 Task: Change the language on the Google Flights website to Hindi.
Action: Mouse pressed left at (461, 253)
Screenshot: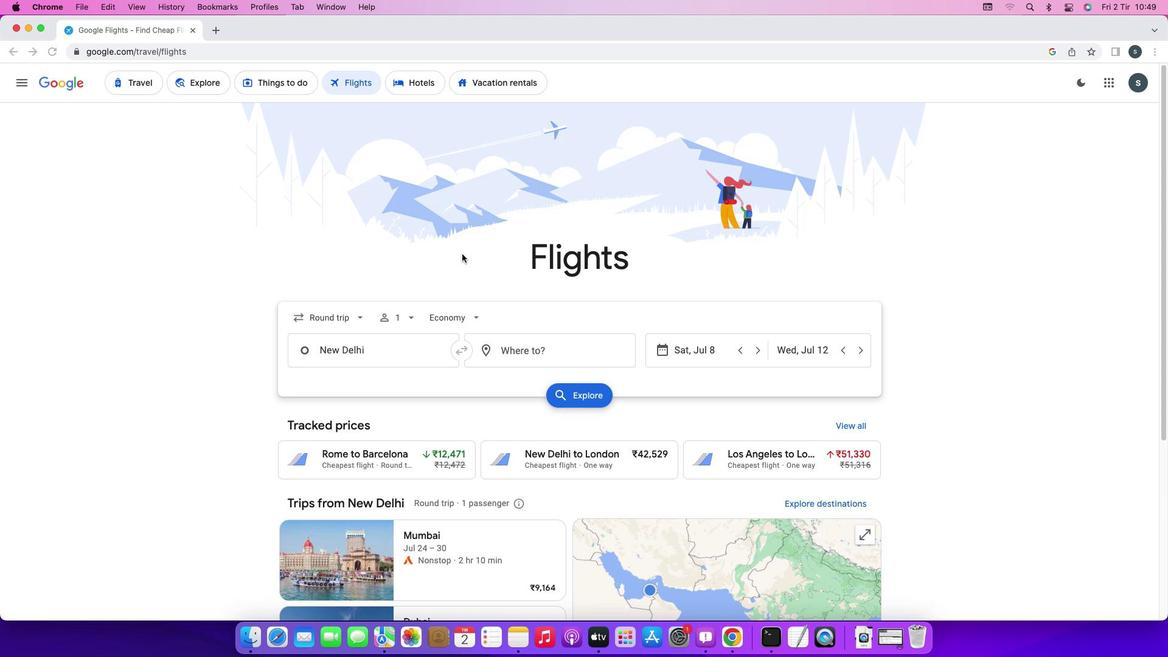 
Action: Mouse moved to (475, 265)
Screenshot: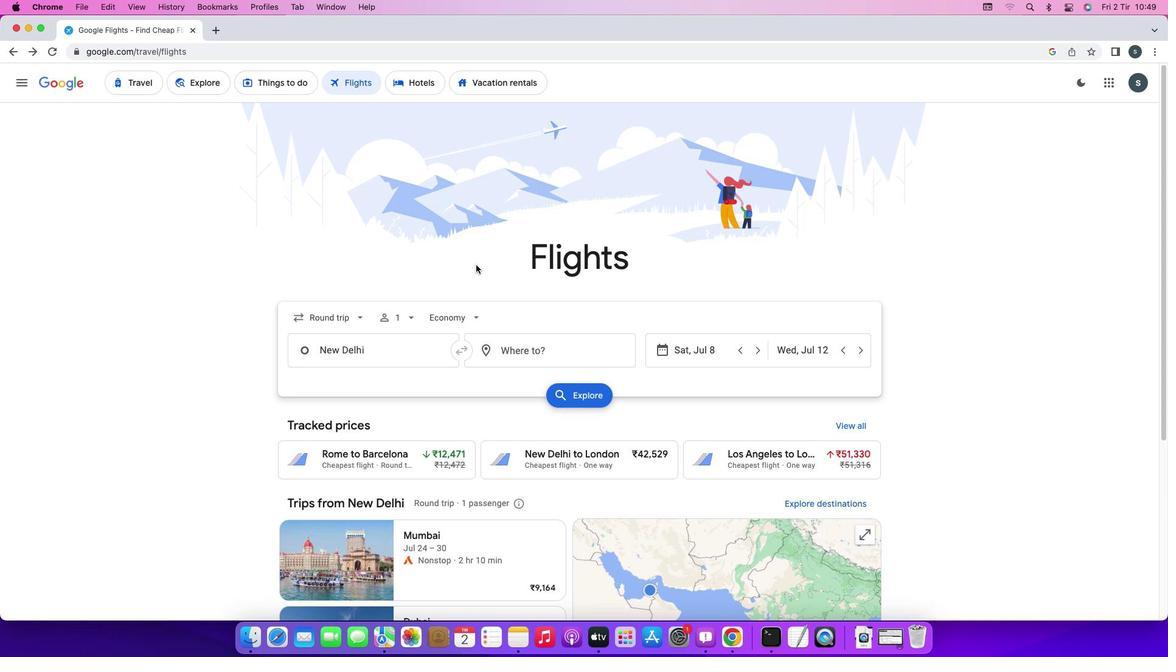 
Action: Mouse scrolled (475, 265) with delta (0, 0)
Screenshot: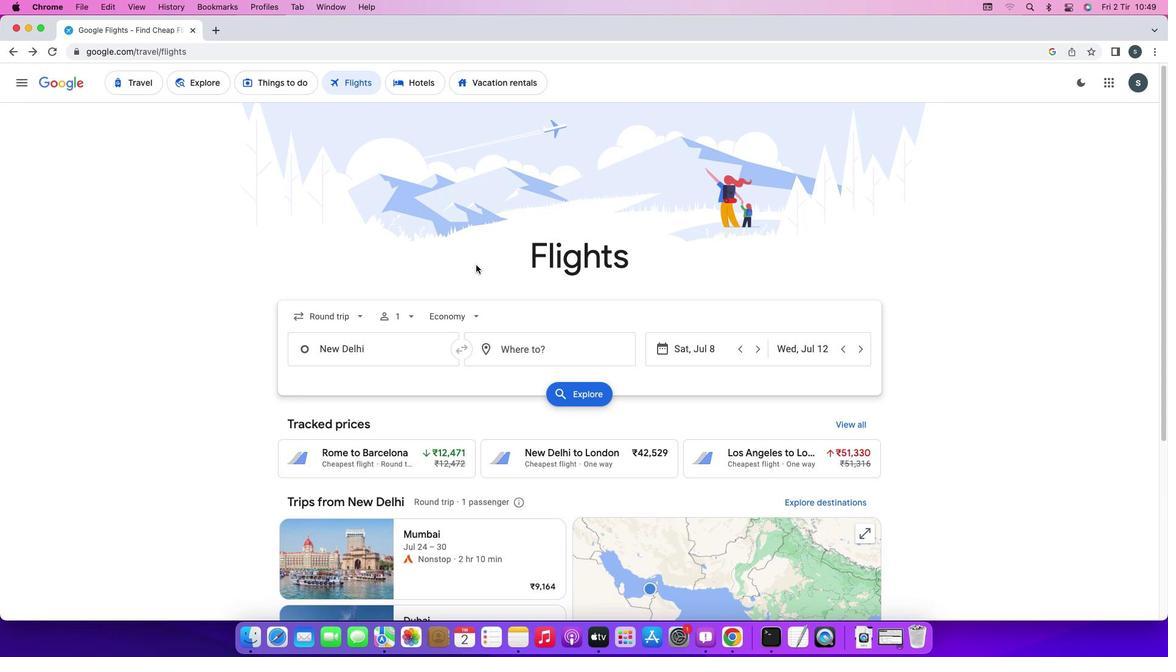 
Action: Mouse scrolled (475, 265) with delta (0, 0)
Screenshot: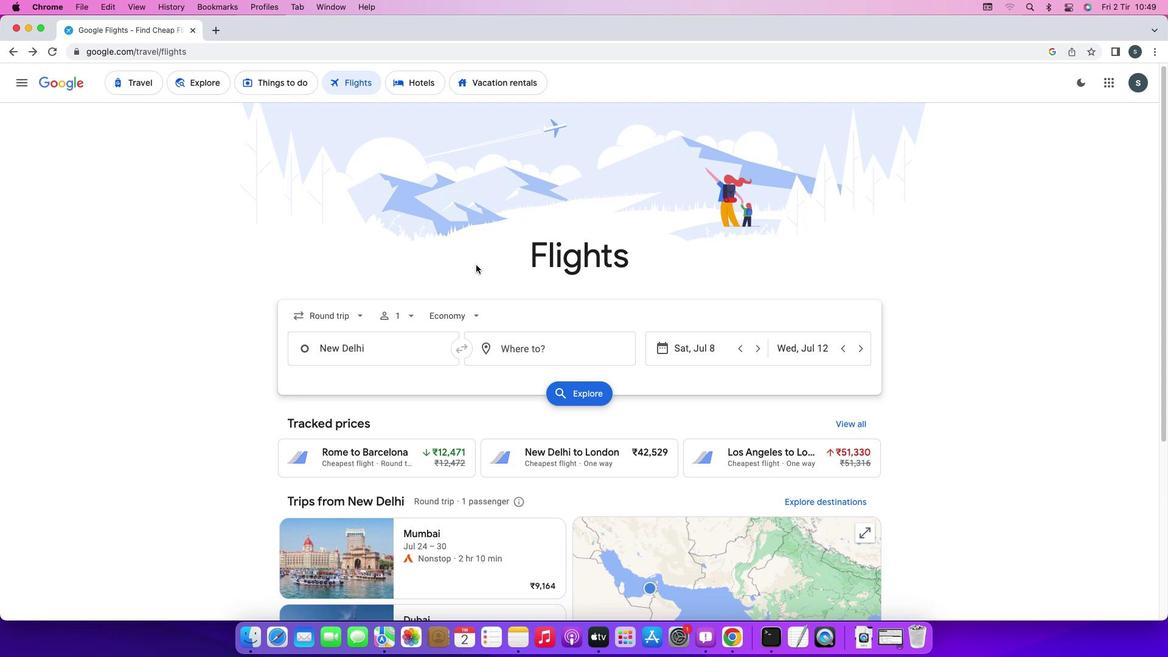 
Action: Mouse scrolled (475, 265) with delta (0, -1)
Screenshot: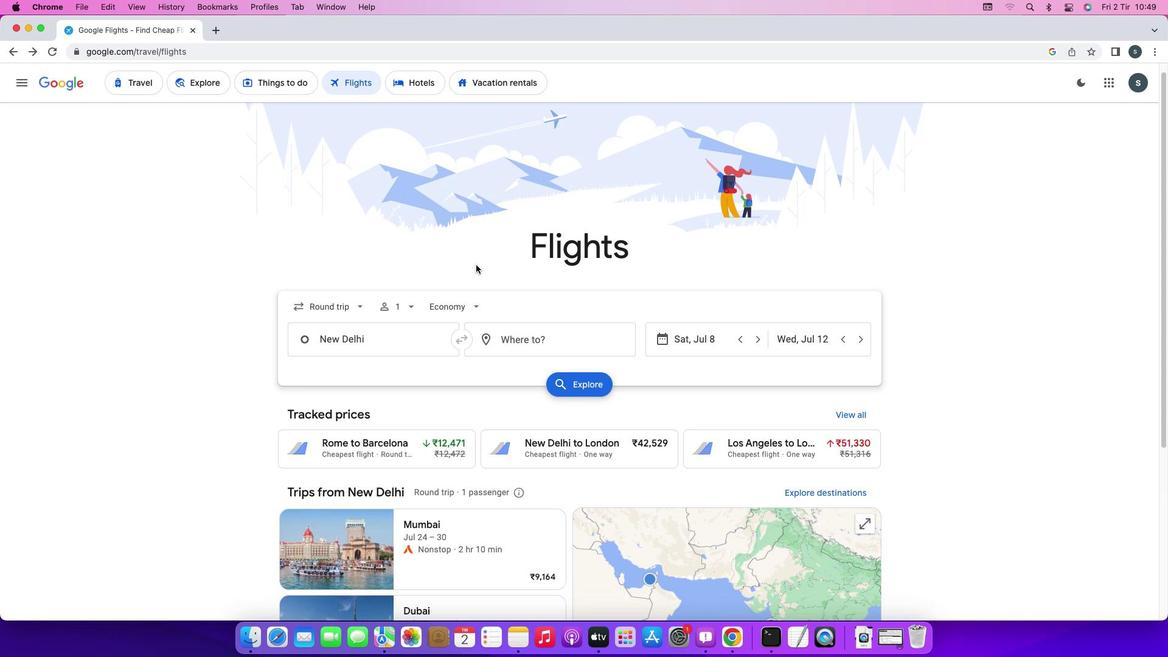 
Action: Mouse scrolled (475, 265) with delta (0, -2)
Screenshot: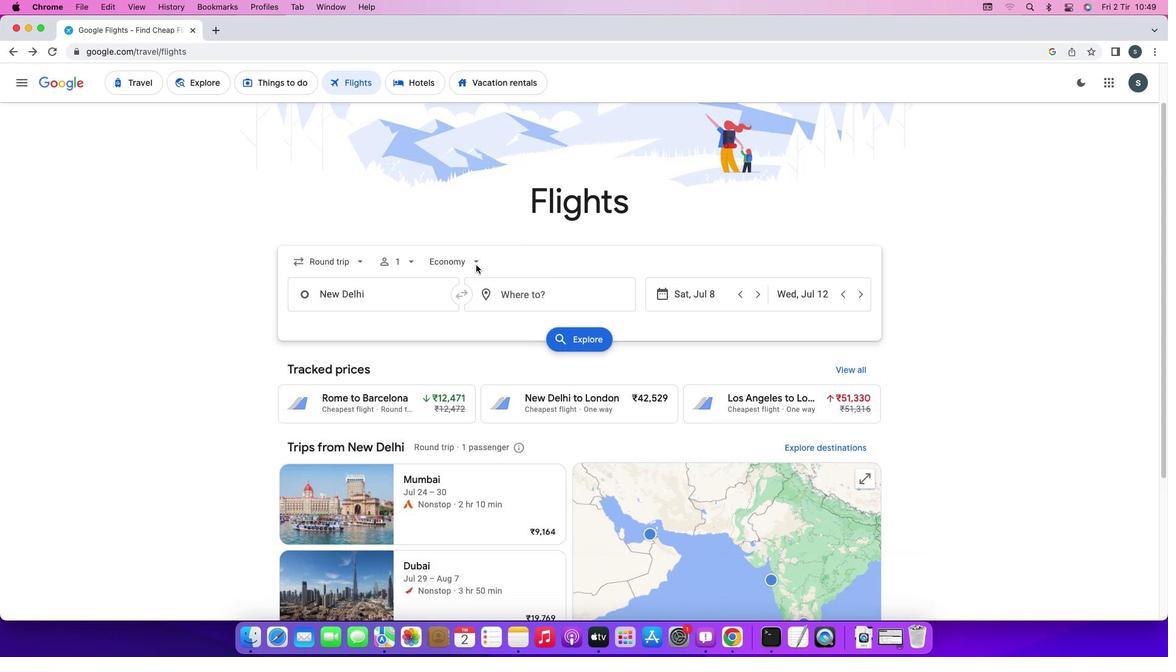 
Action: Mouse scrolled (475, 265) with delta (0, -3)
Screenshot: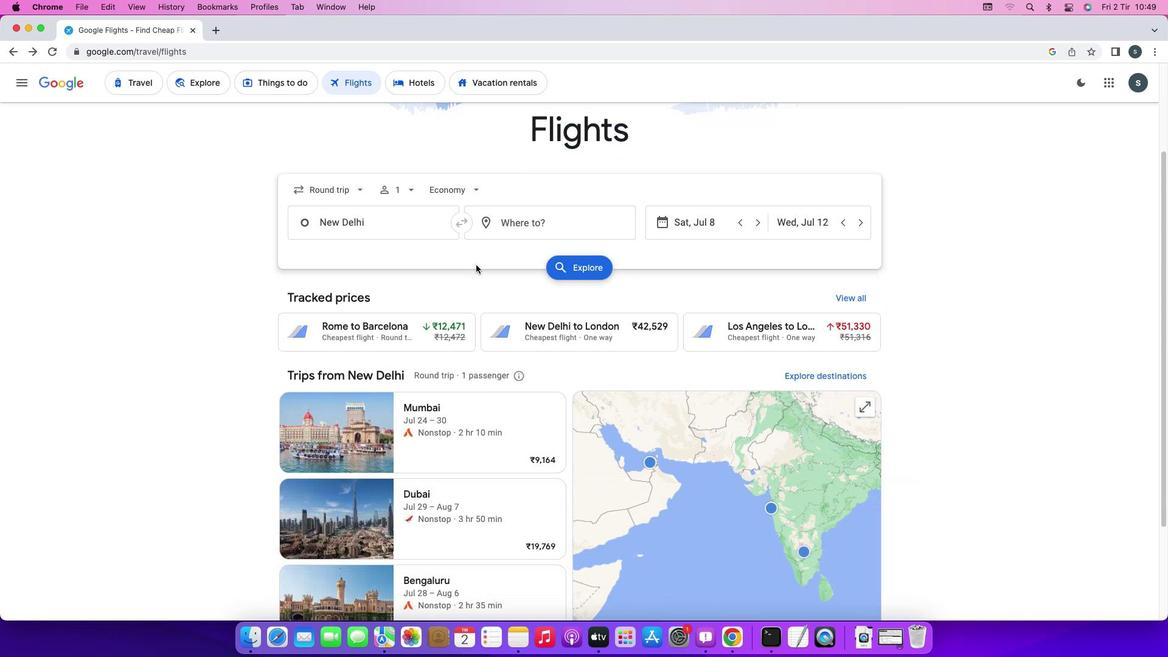 
Action: Mouse scrolled (475, 265) with delta (0, 0)
Screenshot: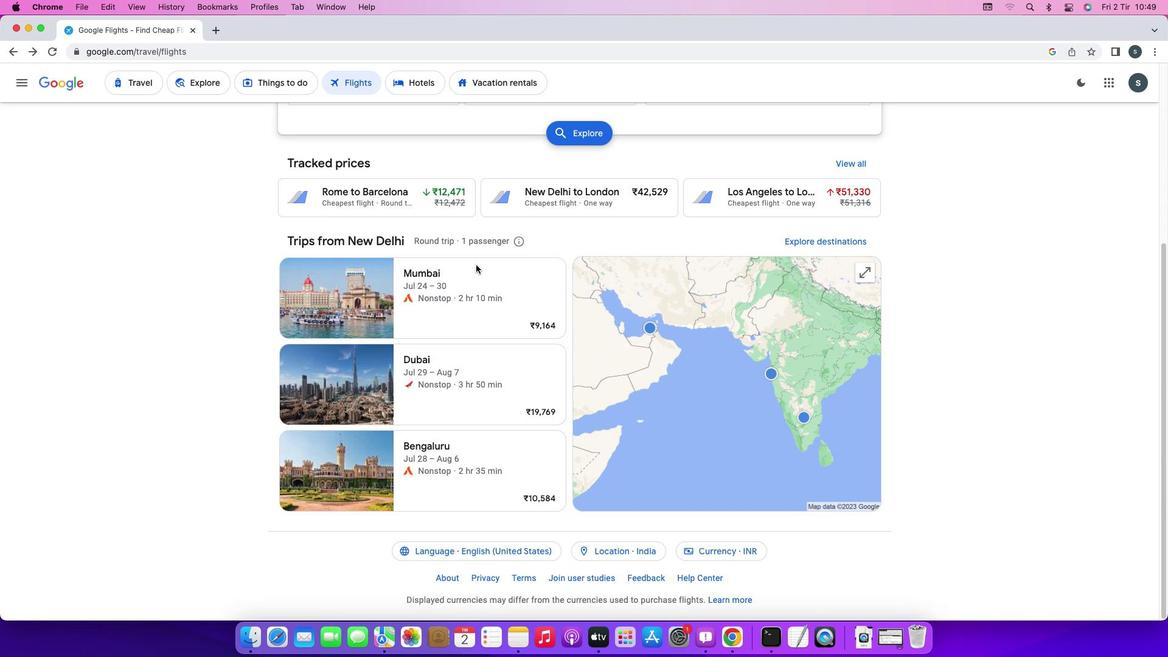 
Action: Mouse scrolled (475, 265) with delta (0, 0)
Screenshot: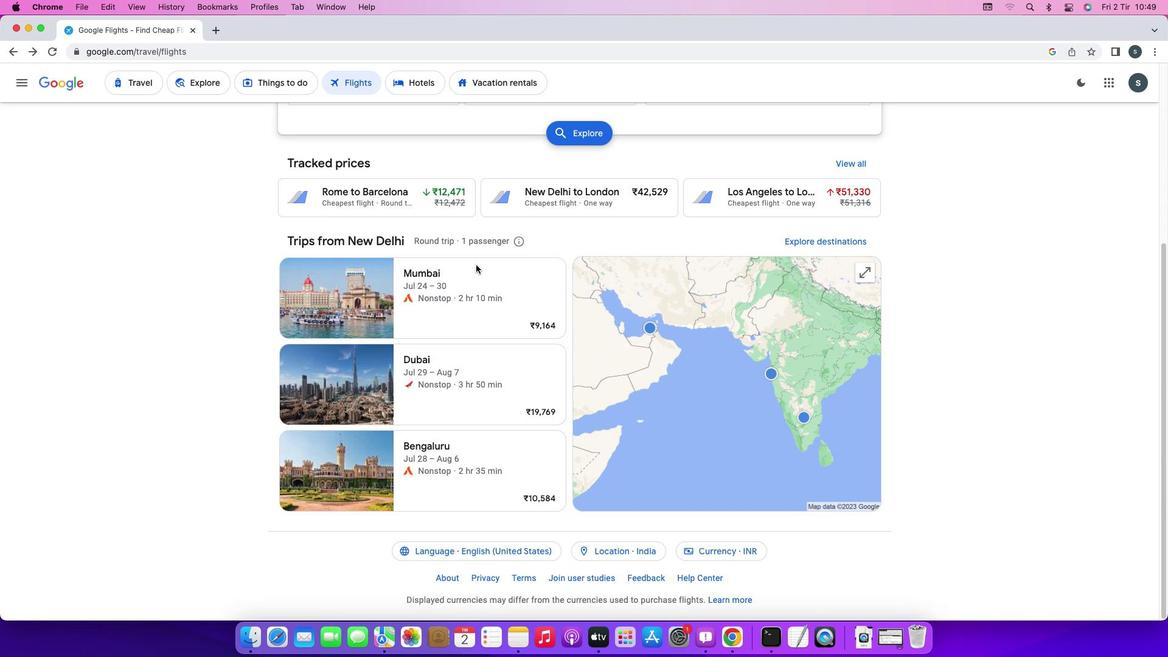 
Action: Mouse scrolled (475, 265) with delta (0, -1)
Screenshot: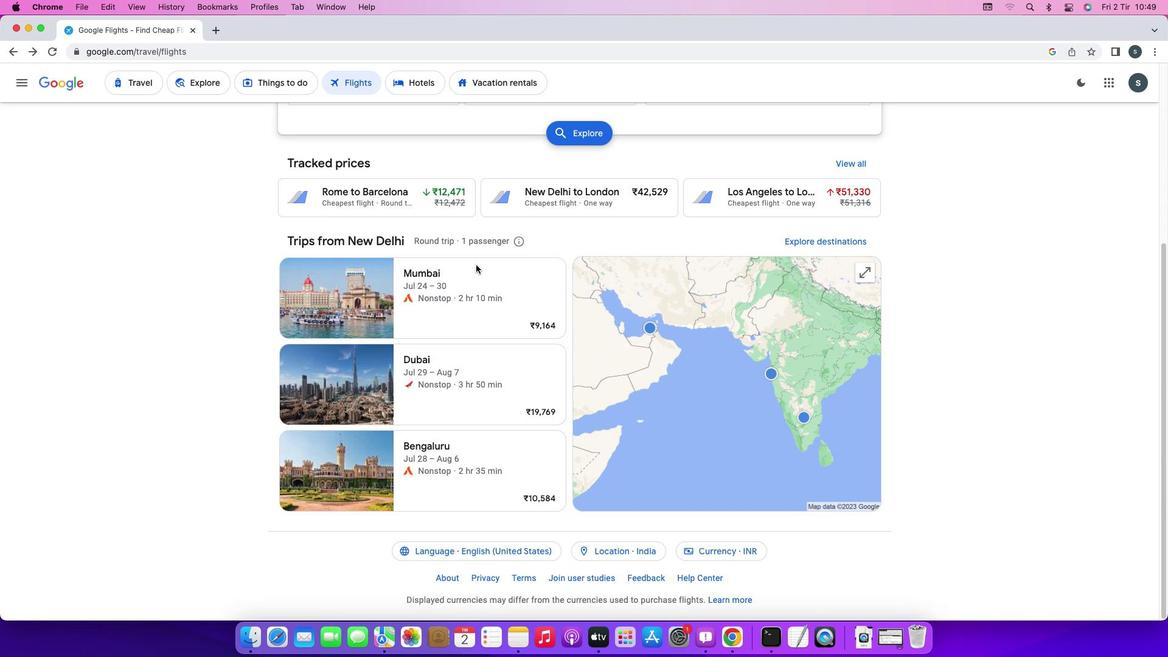 
Action: Mouse moved to (482, 549)
Screenshot: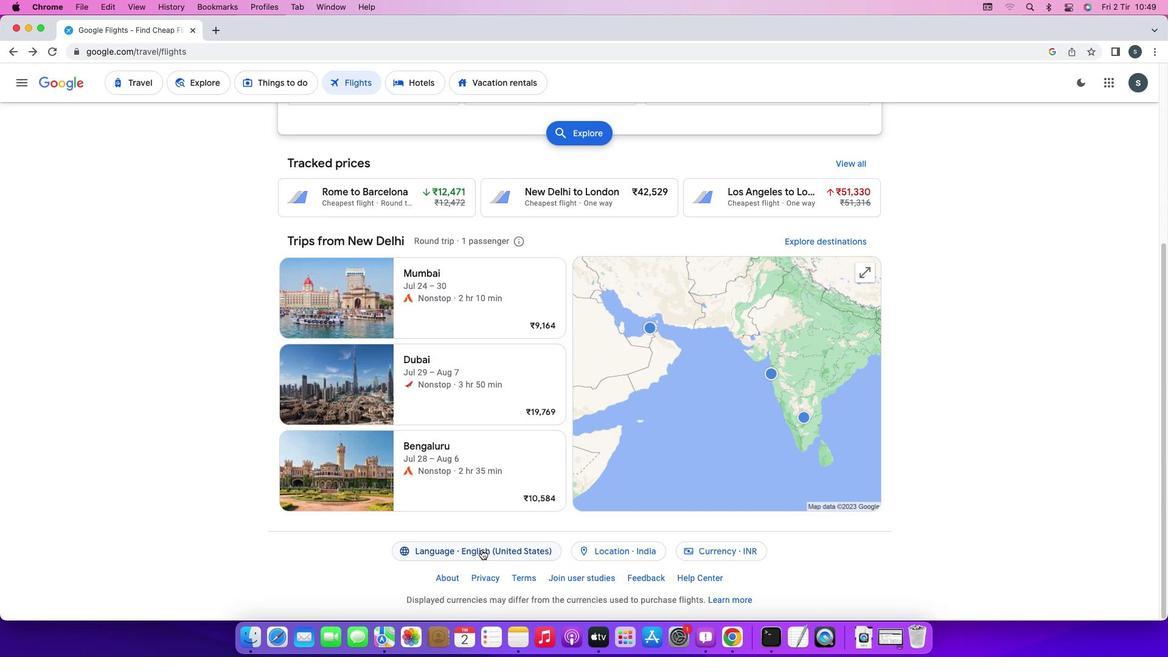 
Action: Mouse pressed left at (482, 549)
Screenshot: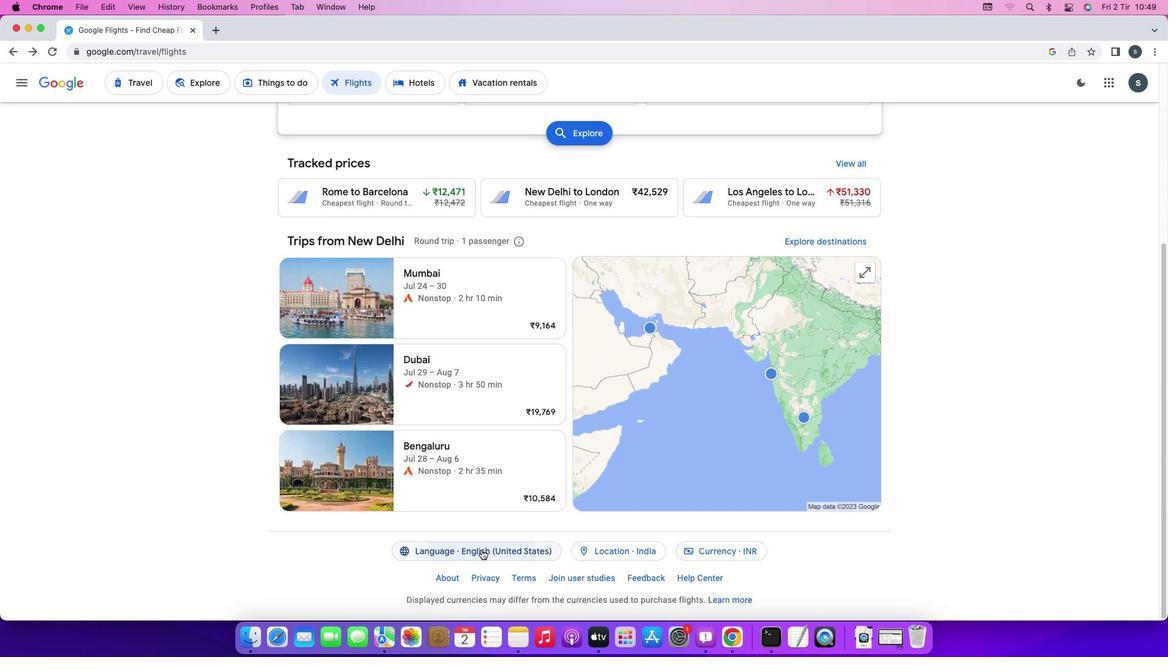
Action: Mouse moved to (573, 412)
Screenshot: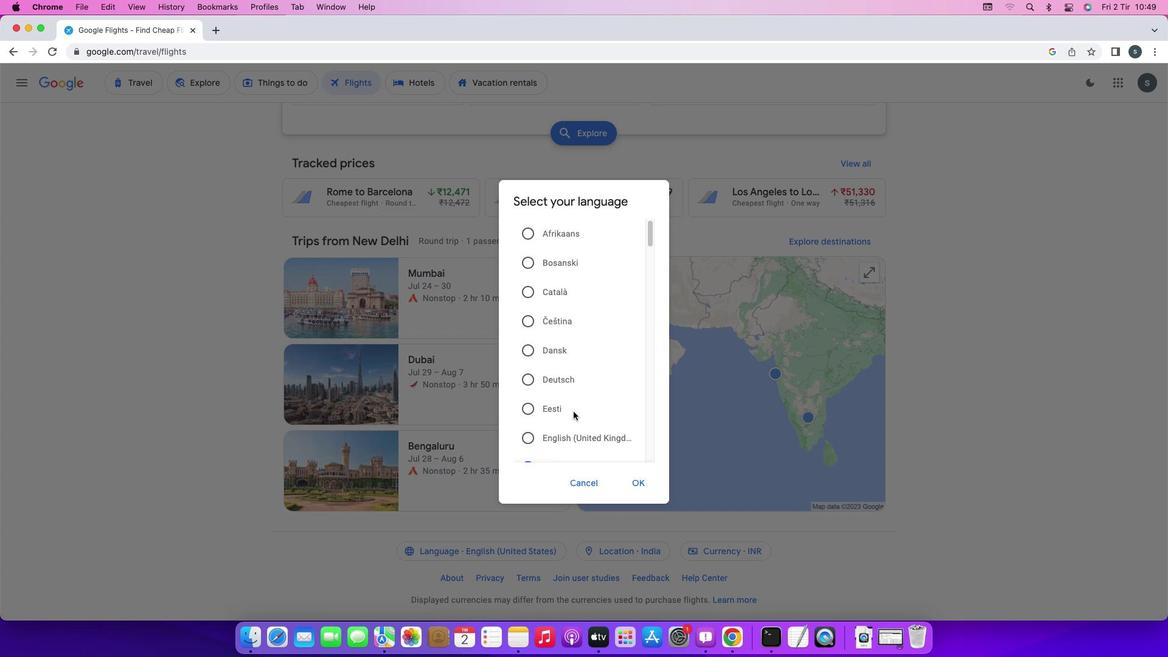 
Action: Mouse scrolled (573, 412) with delta (0, 0)
Screenshot: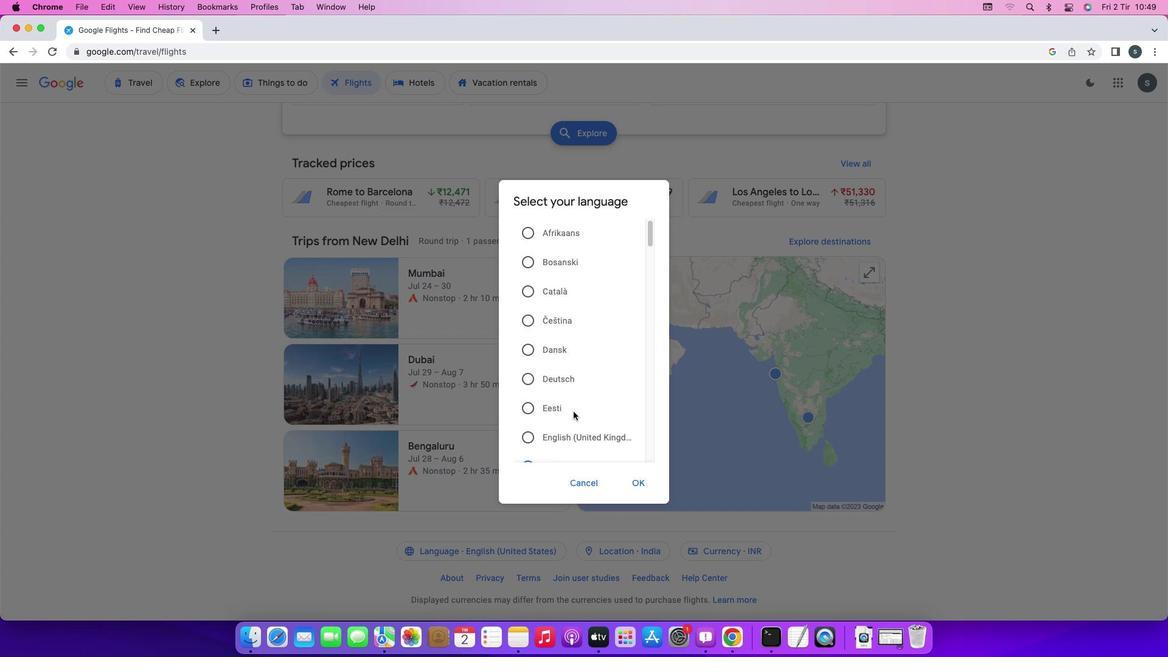 
Action: Mouse scrolled (573, 412) with delta (0, 0)
Screenshot: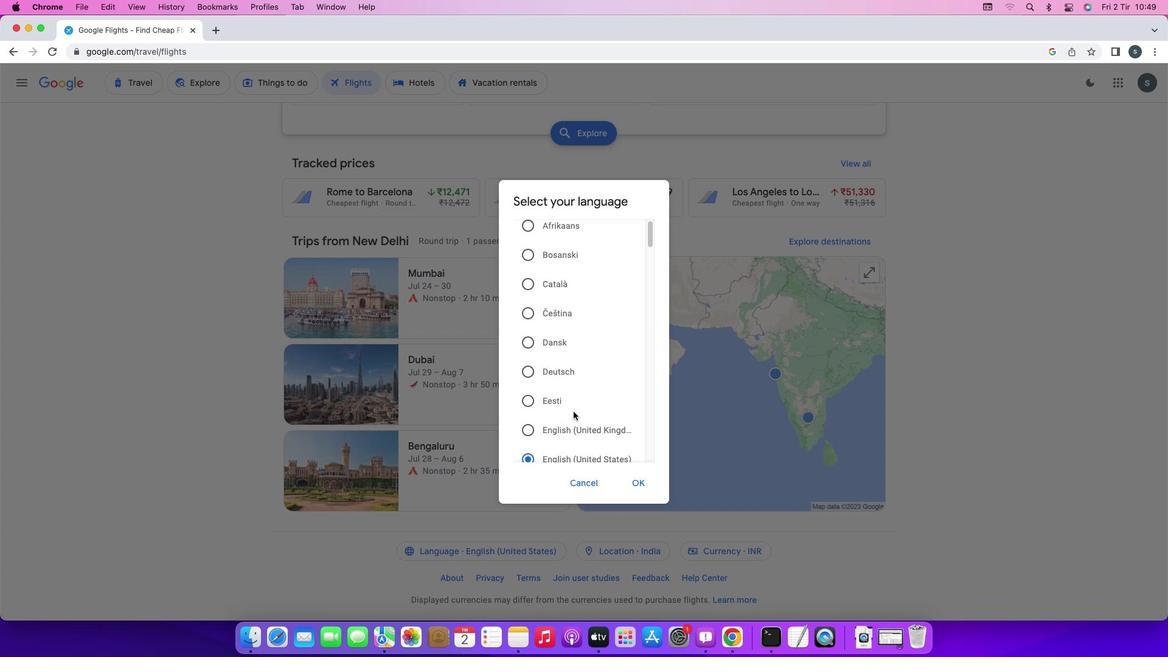 
Action: Mouse scrolled (573, 412) with delta (0, -1)
Screenshot: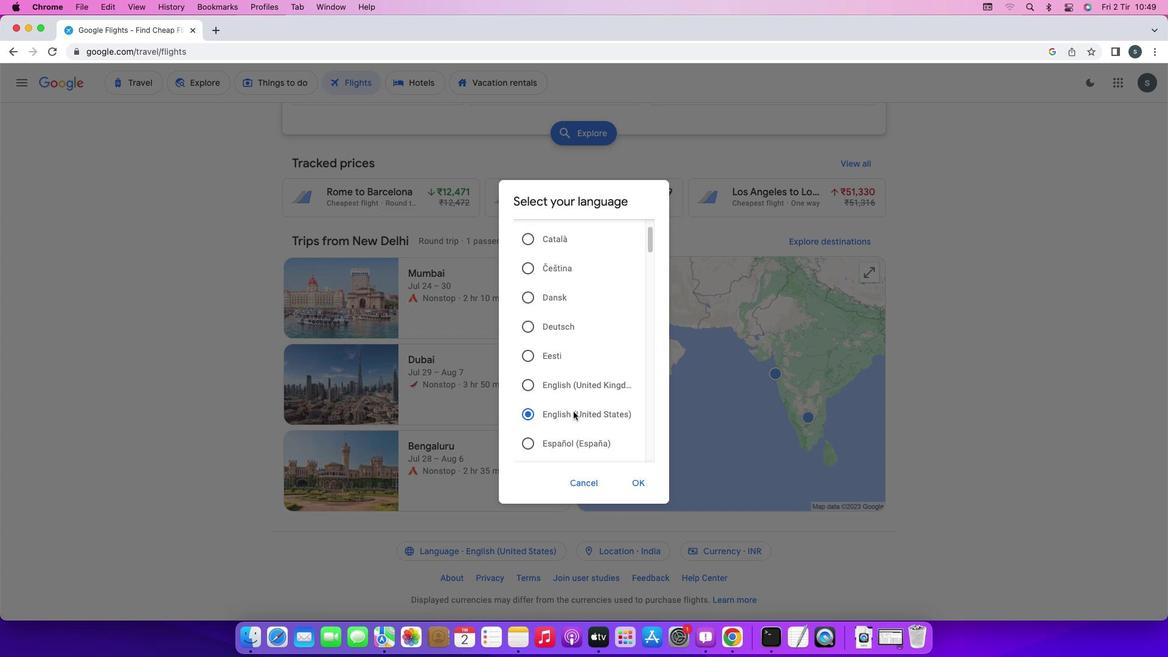 
Action: Mouse scrolled (573, 412) with delta (0, -3)
Screenshot: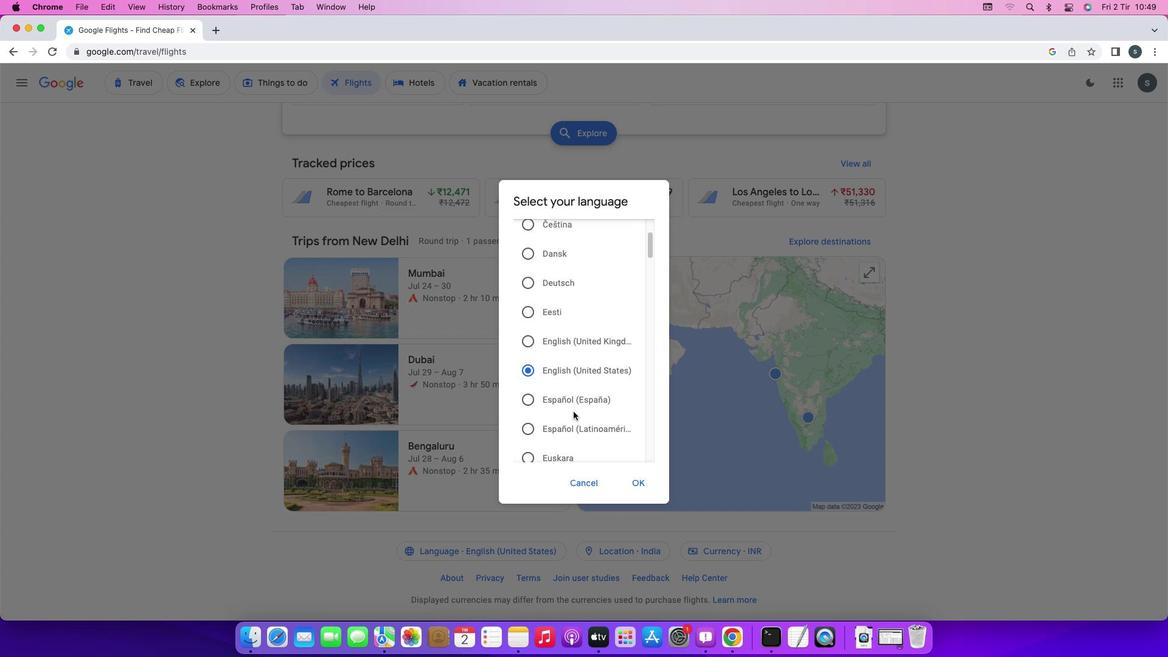 
Action: Mouse scrolled (573, 412) with delta (0, -3)
Screenshot: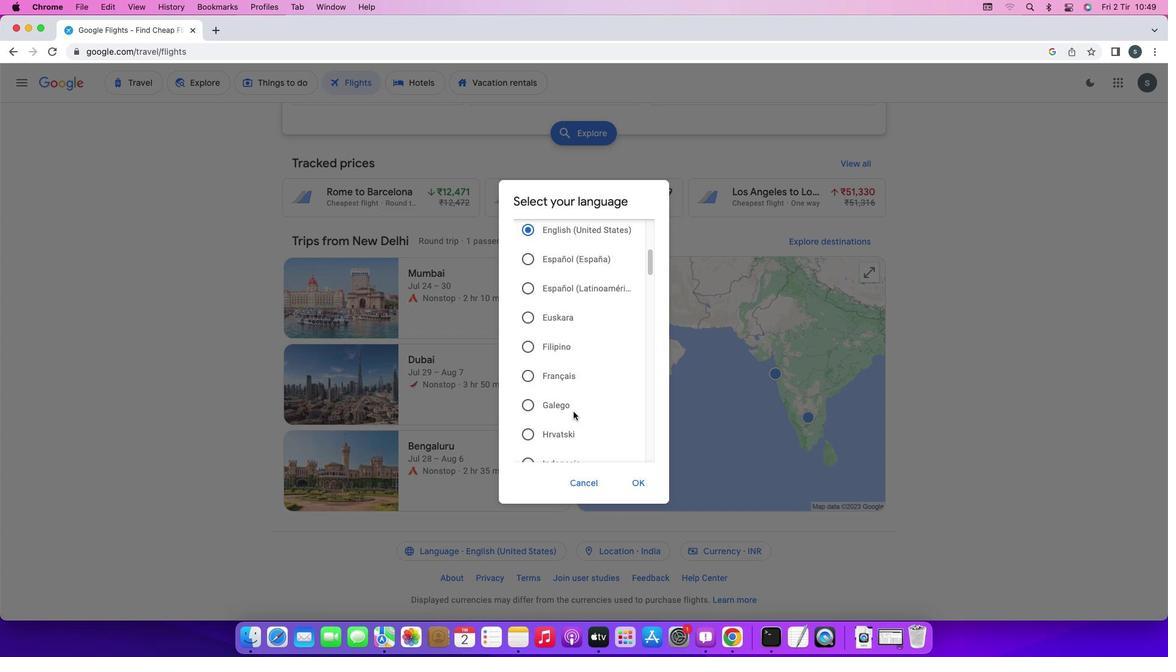 
Action: Mouse scrolled (573, 412) with delta (0, 0)
Screenshot: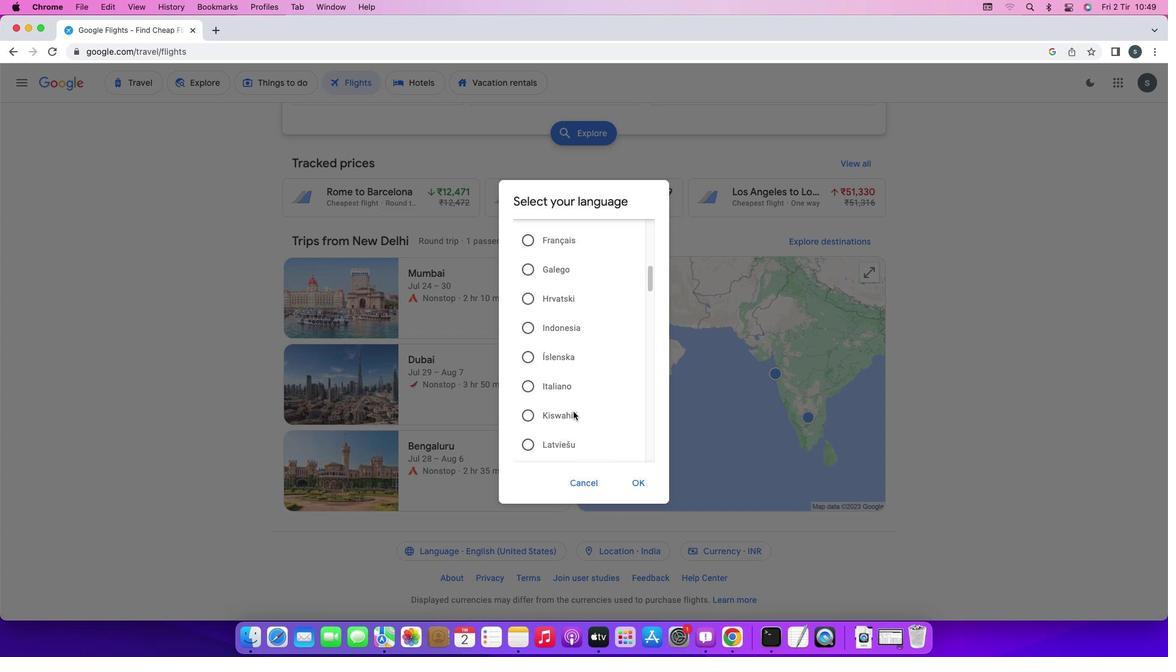 
Action: Mouse scrolled (573, 412) with delta (0, 0)
Screenshot: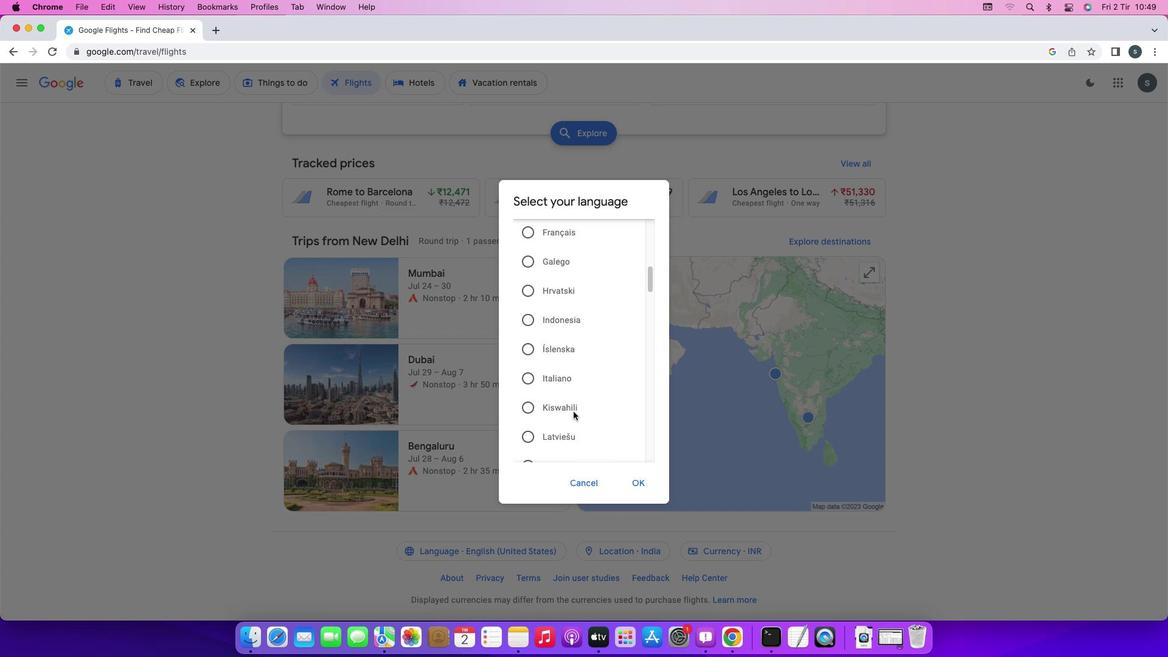 
Action: Mouse scrolled (573, 412) with delta (0, -1)
Screenshot: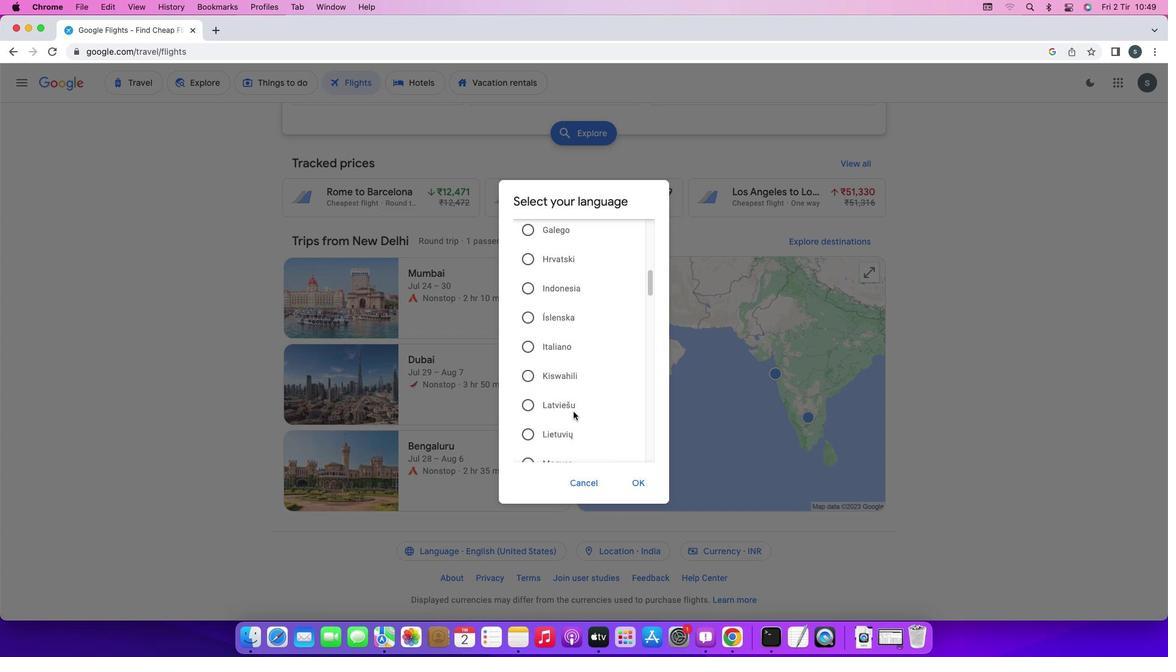 
Action: Mouse scrolled (573, 412) with delta (0, -2)
Screenshot: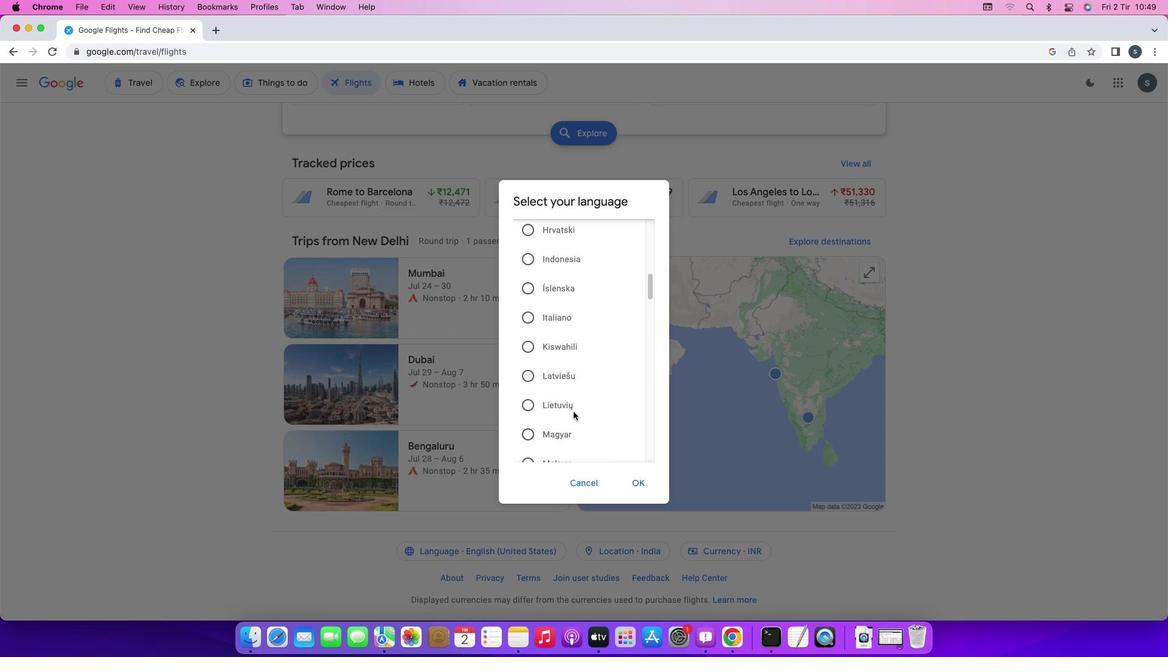 
Action: Mouse scrolled (573, 412) with delta (0, 0)
Screenshot: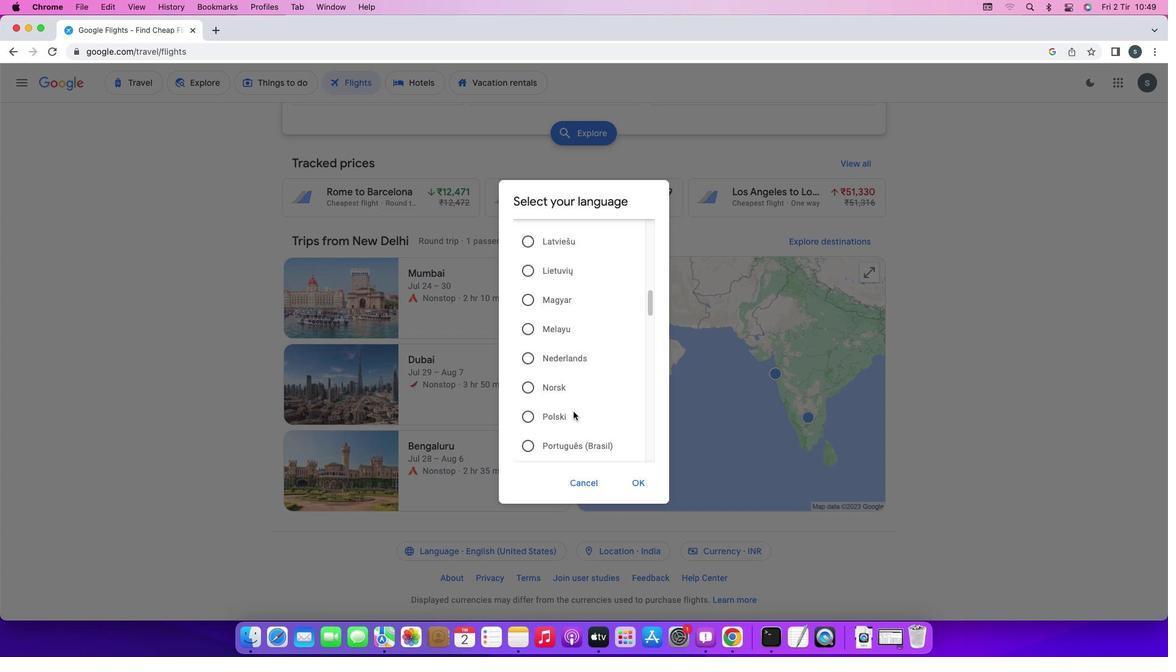 
Action: Mouse scrolled (573, 412) with delta (0, 0)
Screenshot: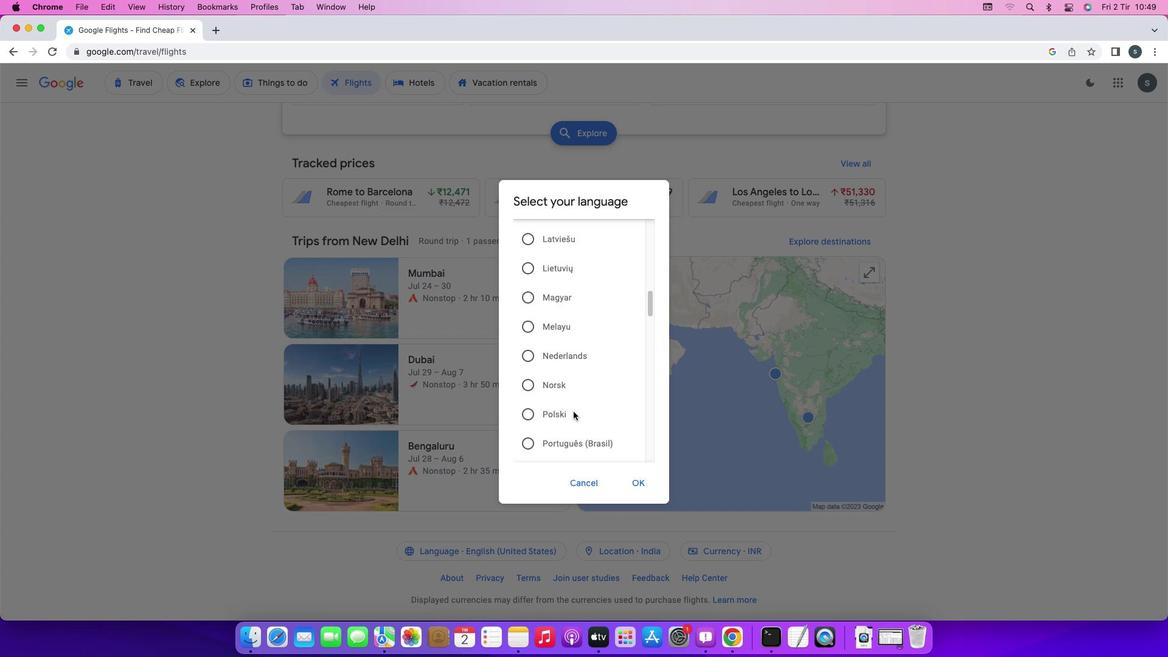 
Action: Mouse scrolled (573, 412) with delta (0, -1)
Screenshot: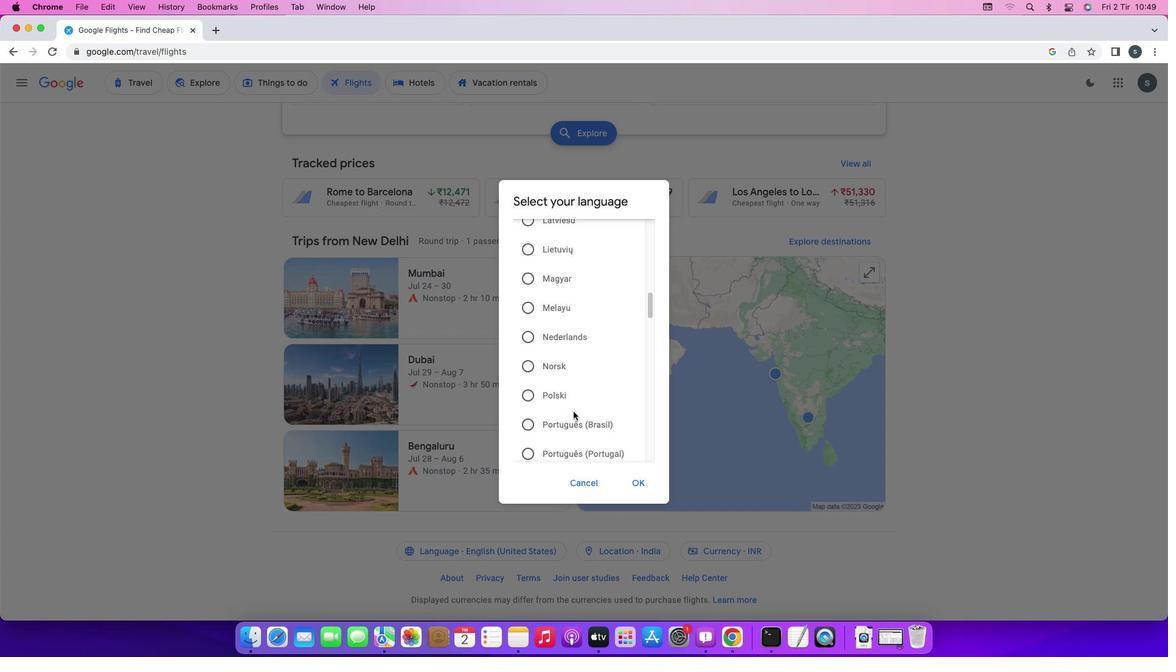 
Action: Mouse scrolled (573, 412) with delta (0, -2)
Screenshot: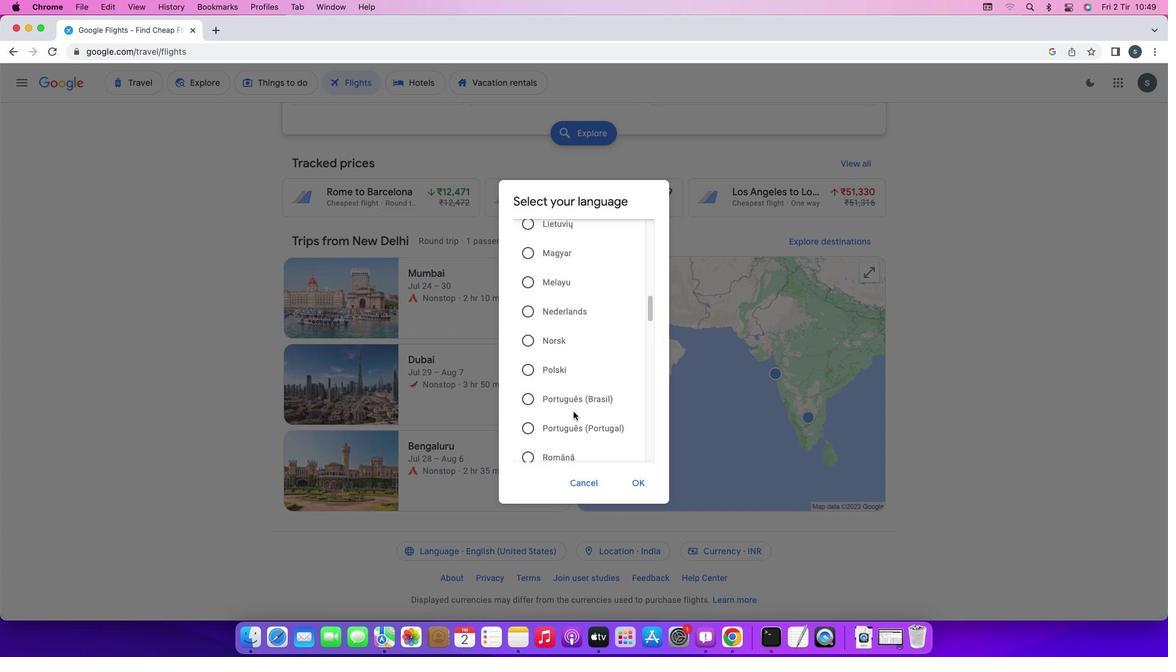 
Action: Mouse scrolled (573, 412) with delta (0, 0)
Screenshot: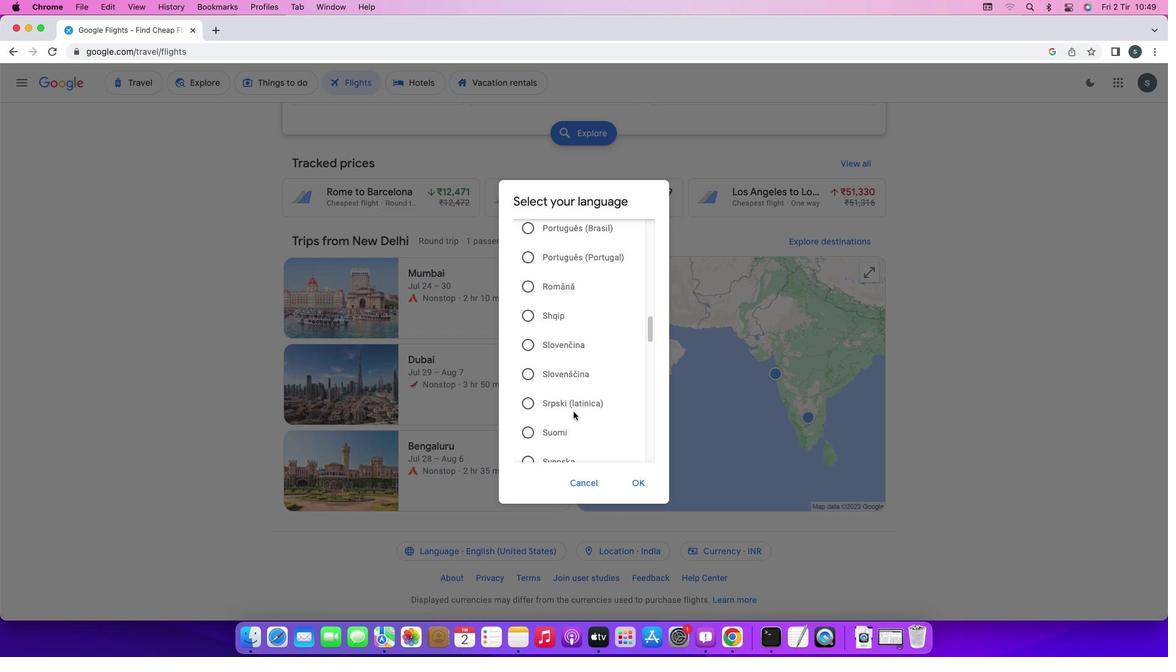 
Action: Mouse scrolled (573, 412) with delta (0, 0)
Screenshot: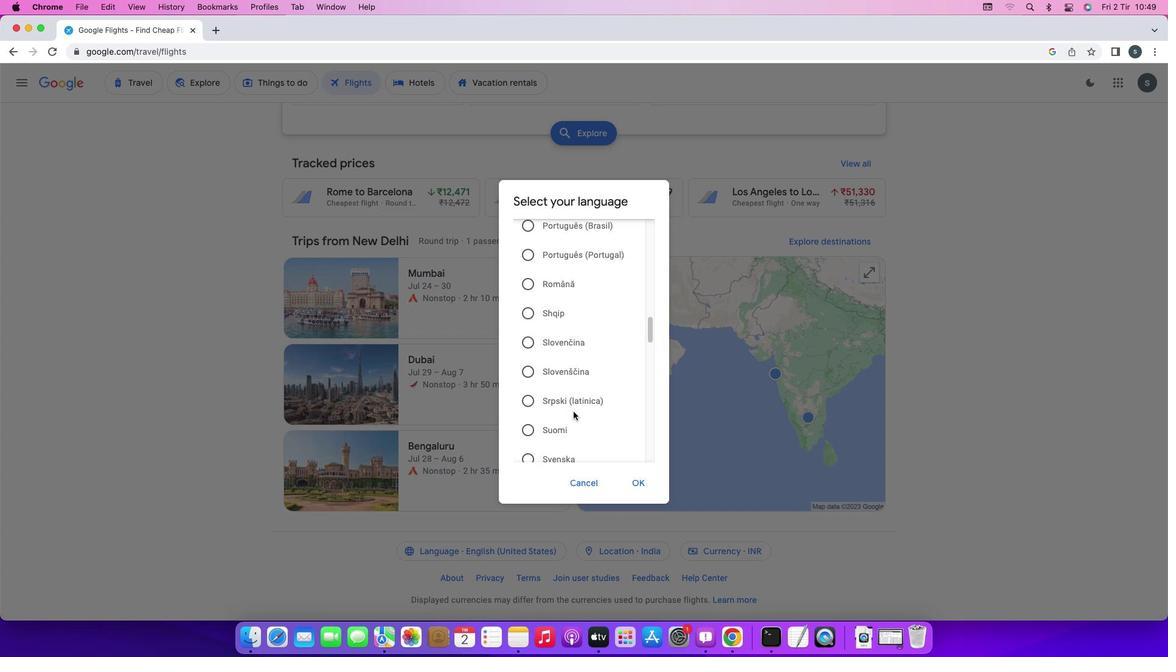 
Action: Mouse scrolled (573, 412) with delta (0, -1)
Screenshot: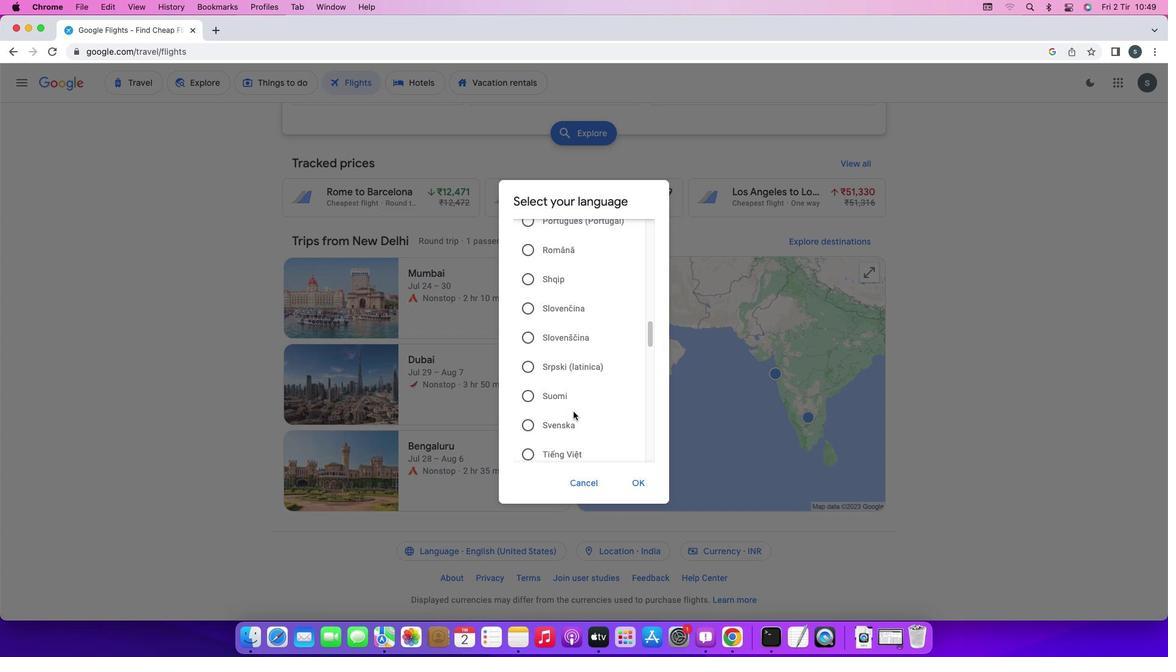 
Action: Mouse scrolled (573, 412) with delta (0, -3)
Screenshot: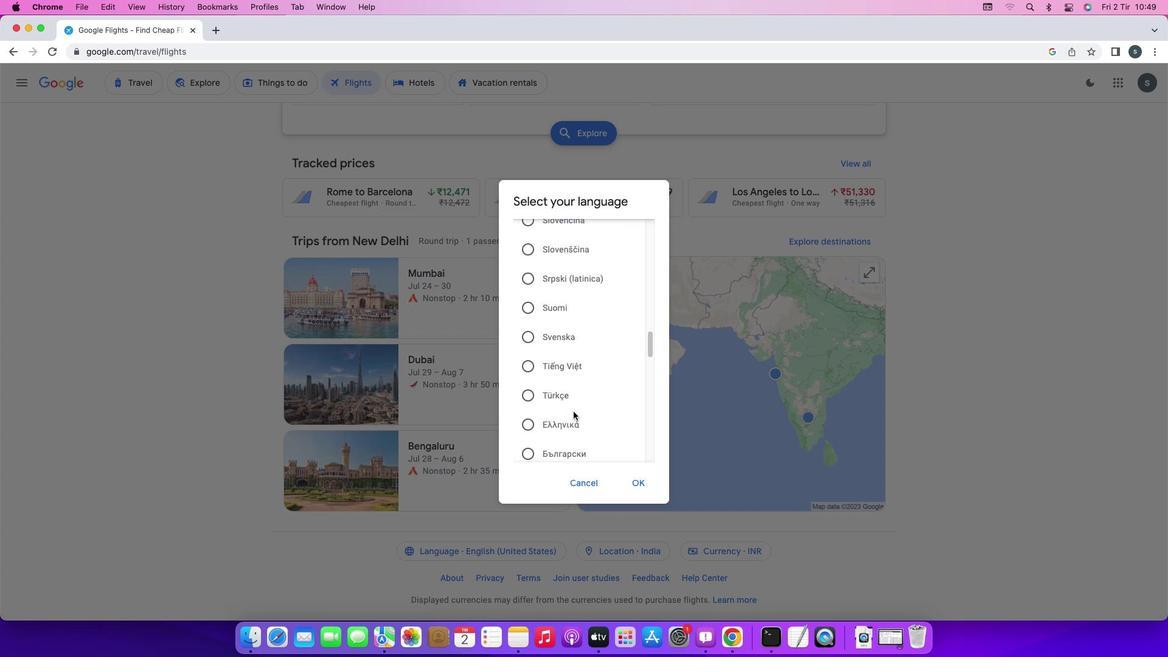 
Action: Mouse scrolled (573, 412) with delta (0, 0)
Screenshot: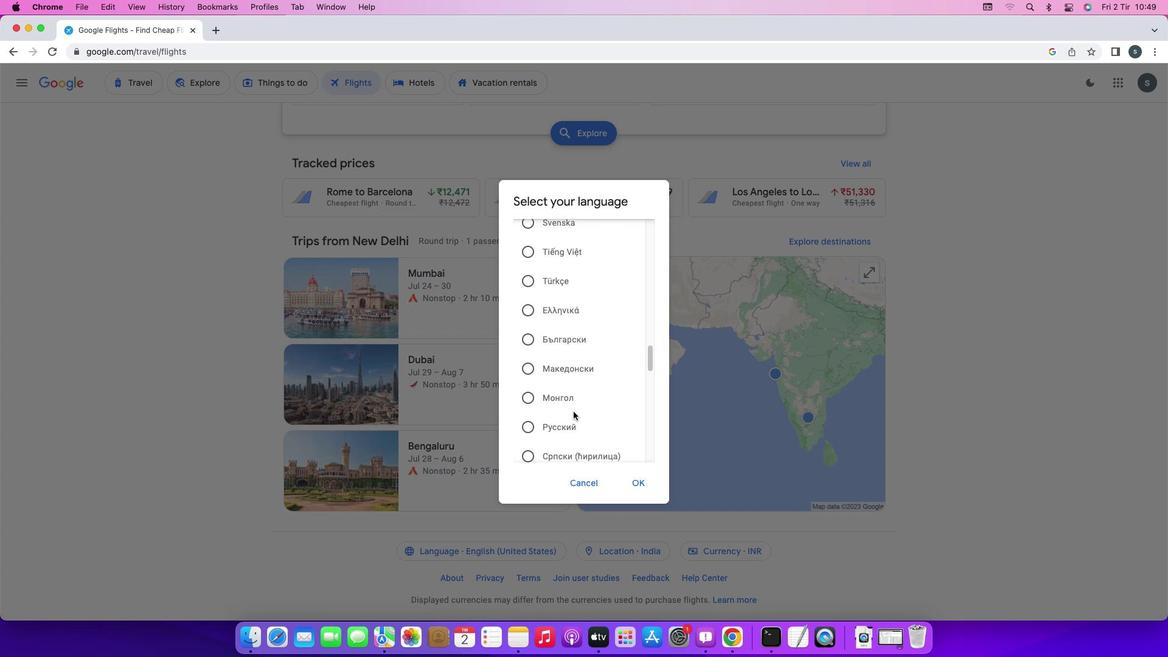 
Action: Mouse scrolled (573, 412) with delta (0, 0)
Screenshot: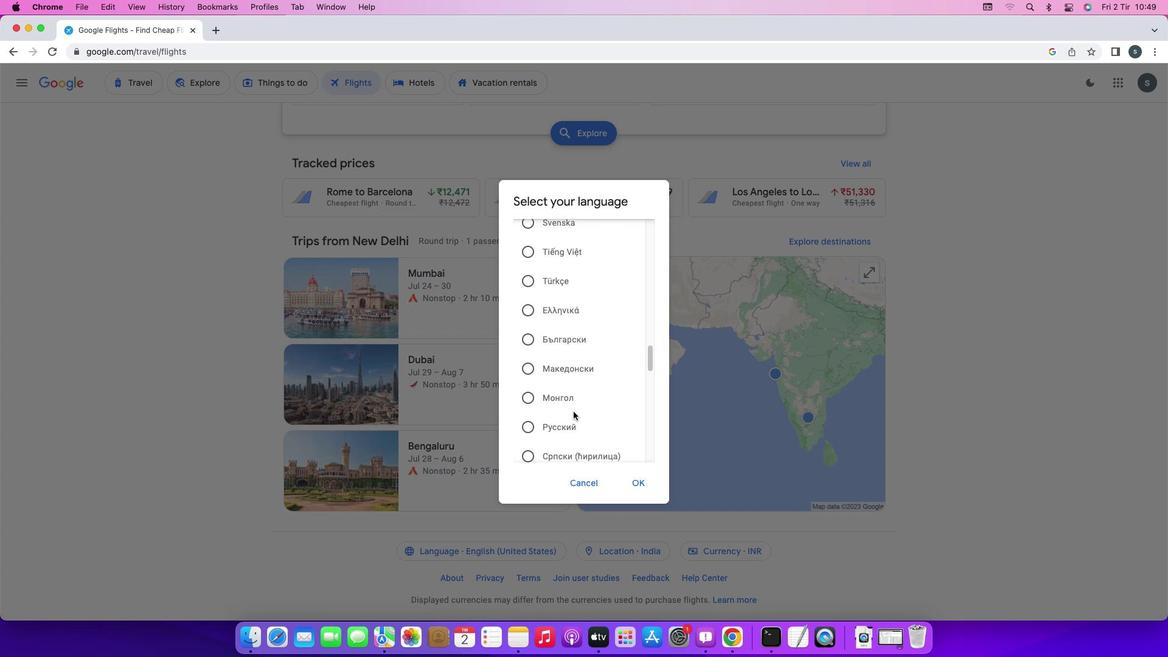 
Action: Mouse scrolled (573, 412) with delta (0, -1)
Screenshot: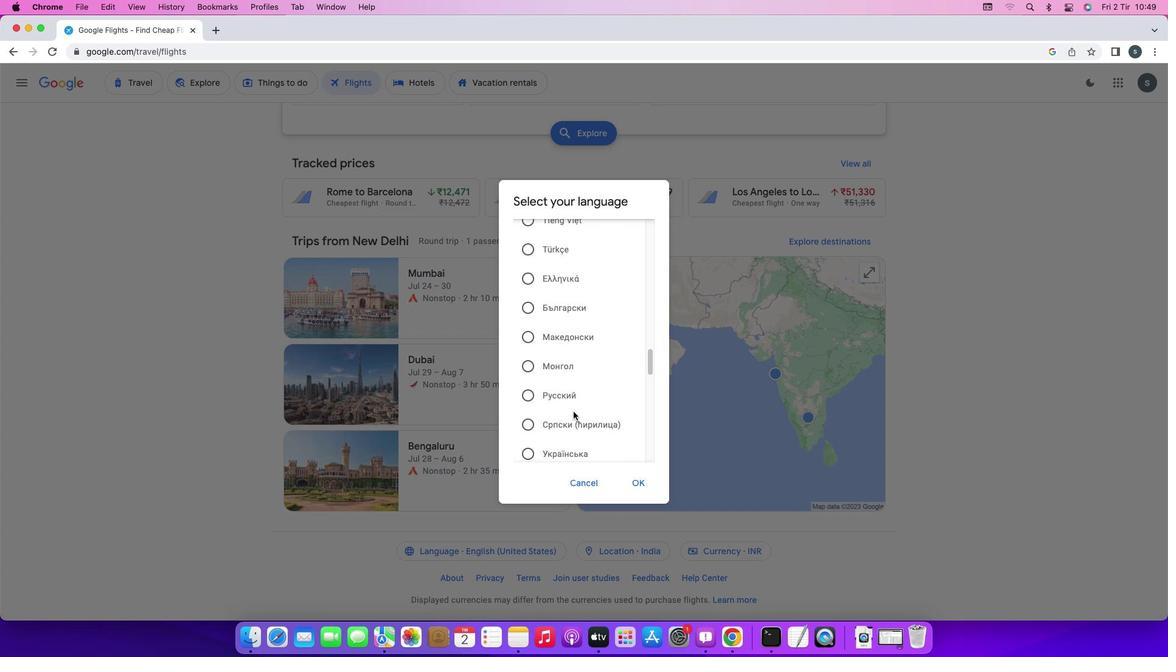 
Action: Mouse scrolled (573, 412) with delta (0, -3)
Screenshot: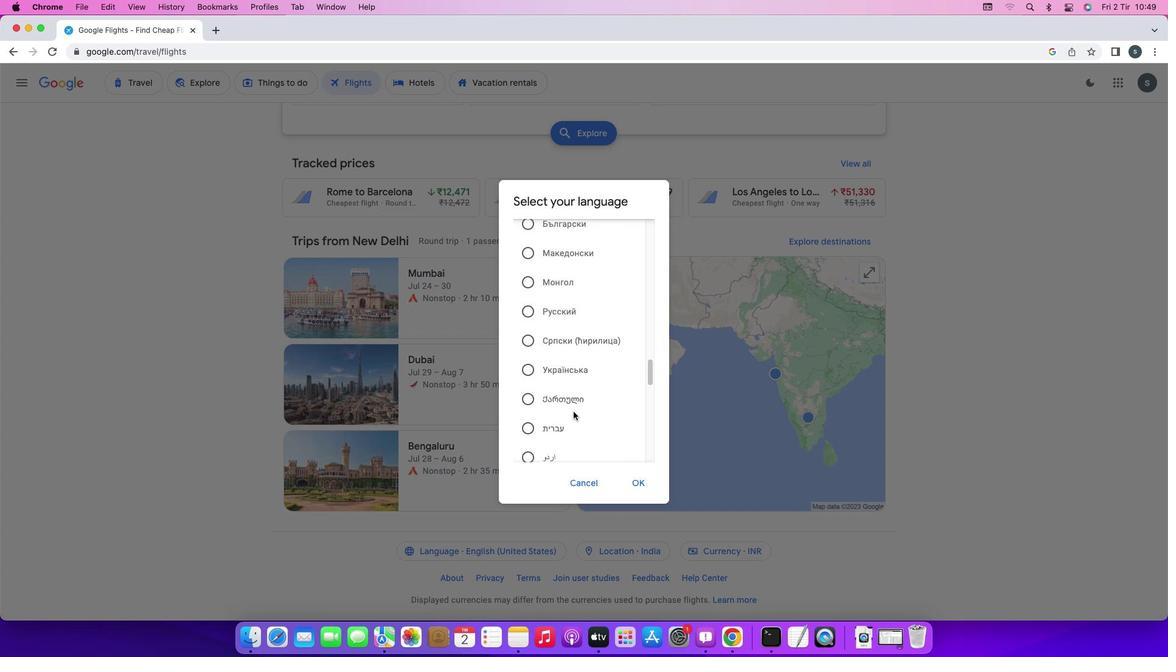 
Action: Mouse scrolled (573, 412) with delta (0, 0)
Screenshot: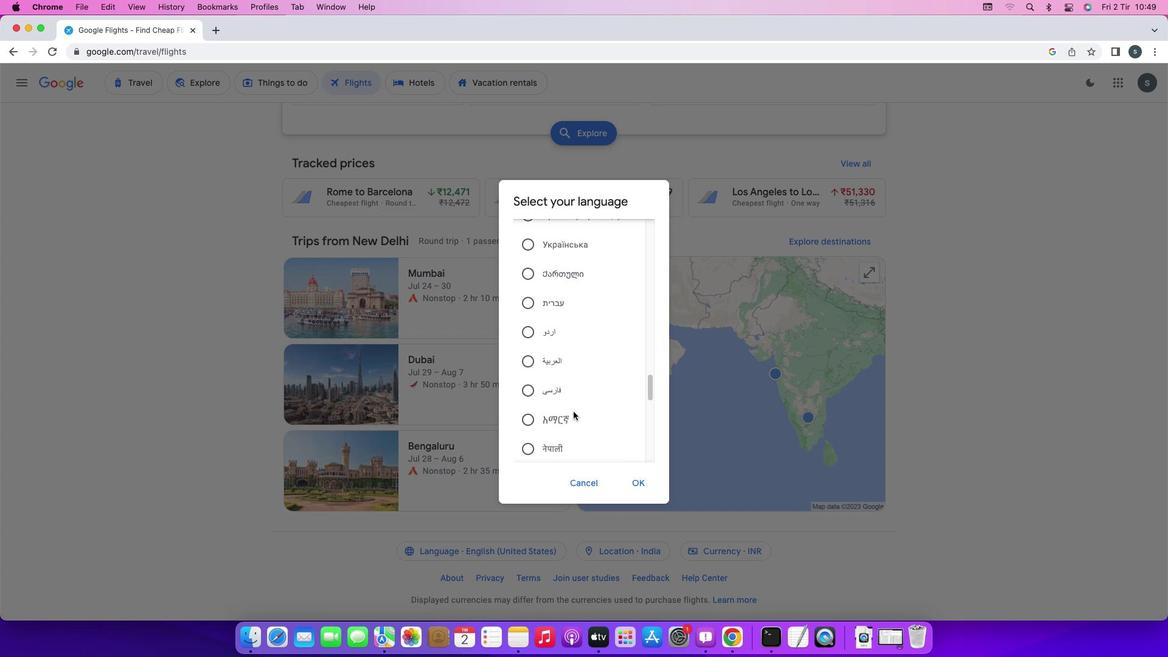 
Action: Mouse scrolled (573, 412) with delta (0, 0)
Screenshot: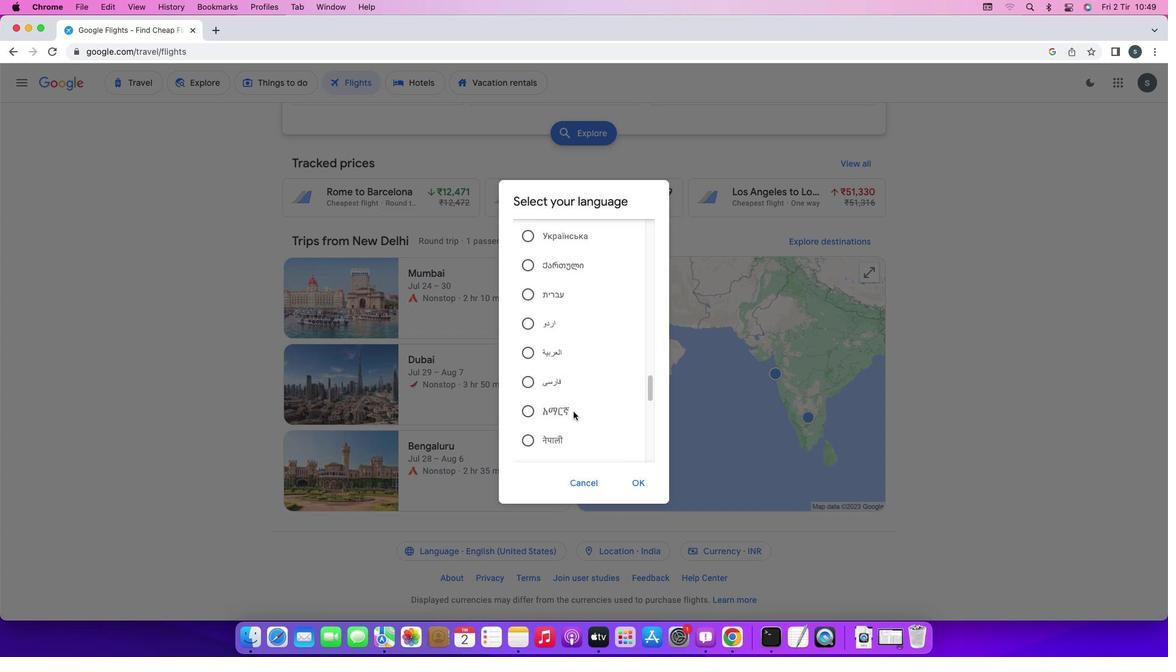 
Action: Mouse scrolled (573, 412) with delta (0, -1)
Screenshot: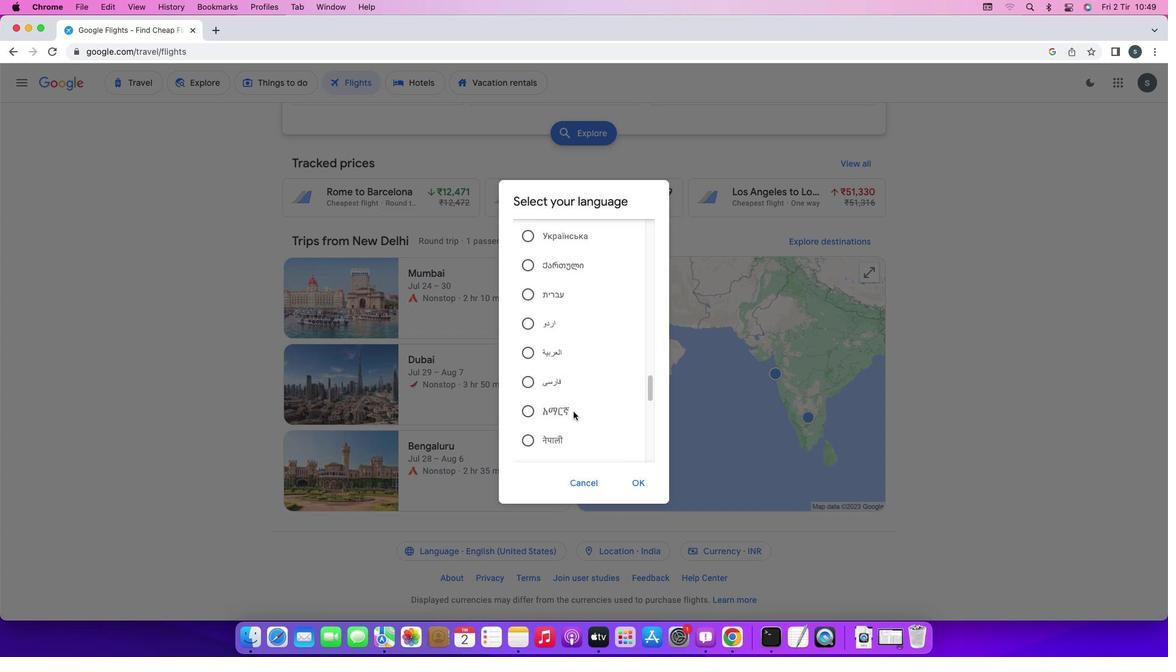 
Action: Mouse moved to (525, 407)
Screenshot: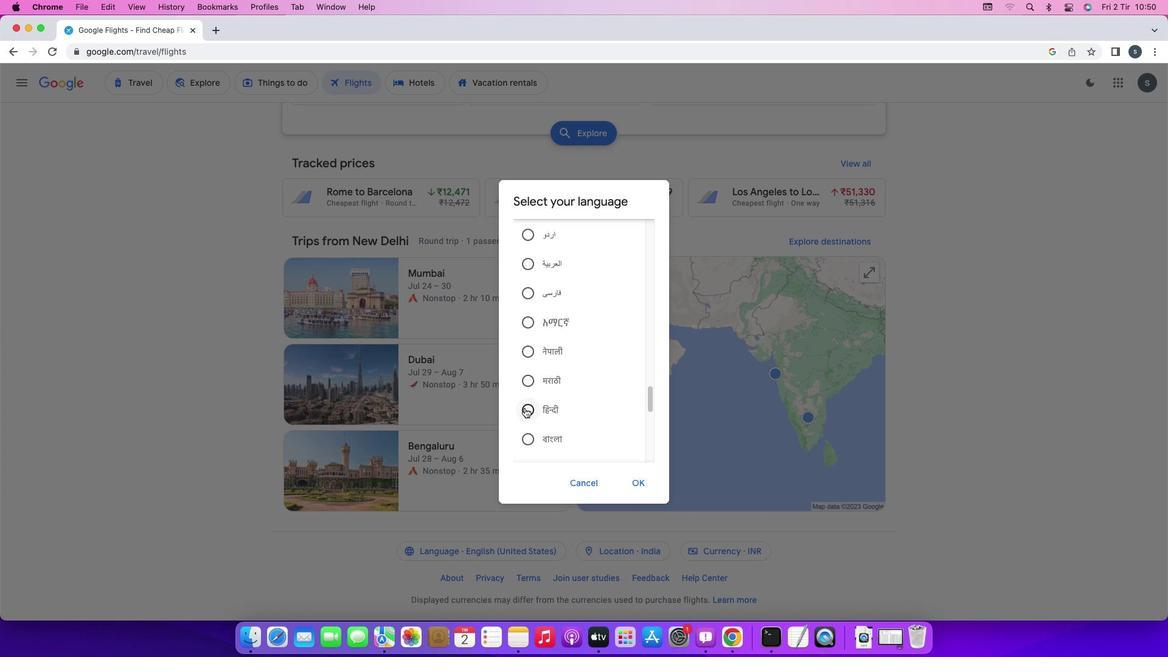 
Action: Mouse pressed left at (525, 407)
Screenshot: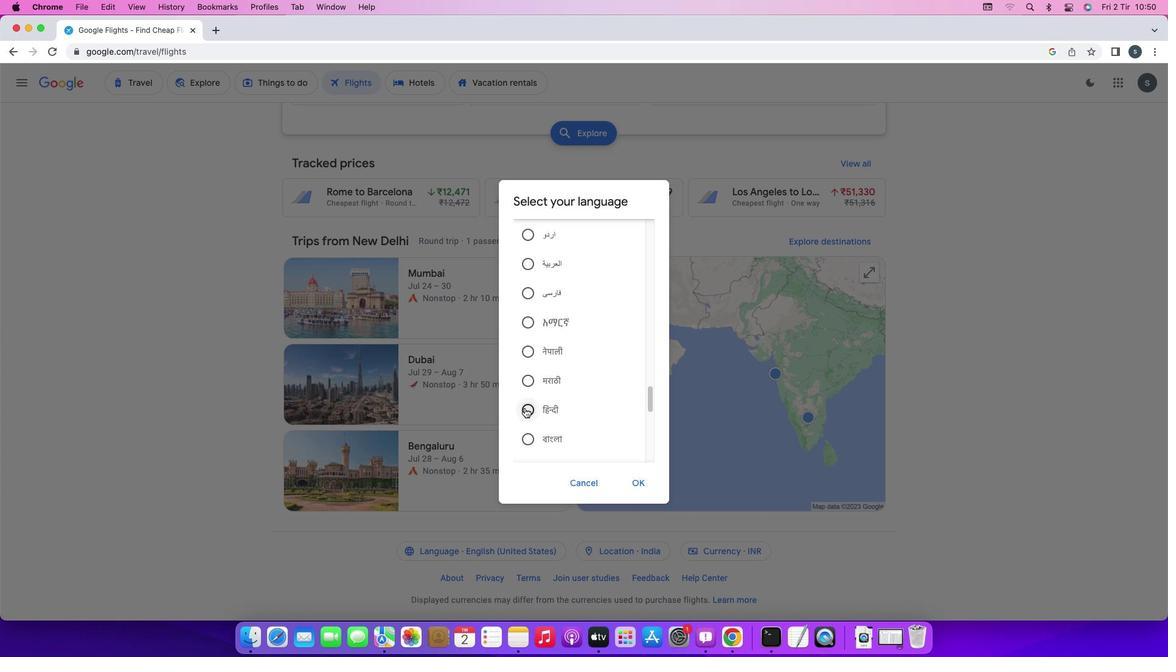 
Action: Mouse moved to (635, 482)
Screenshot: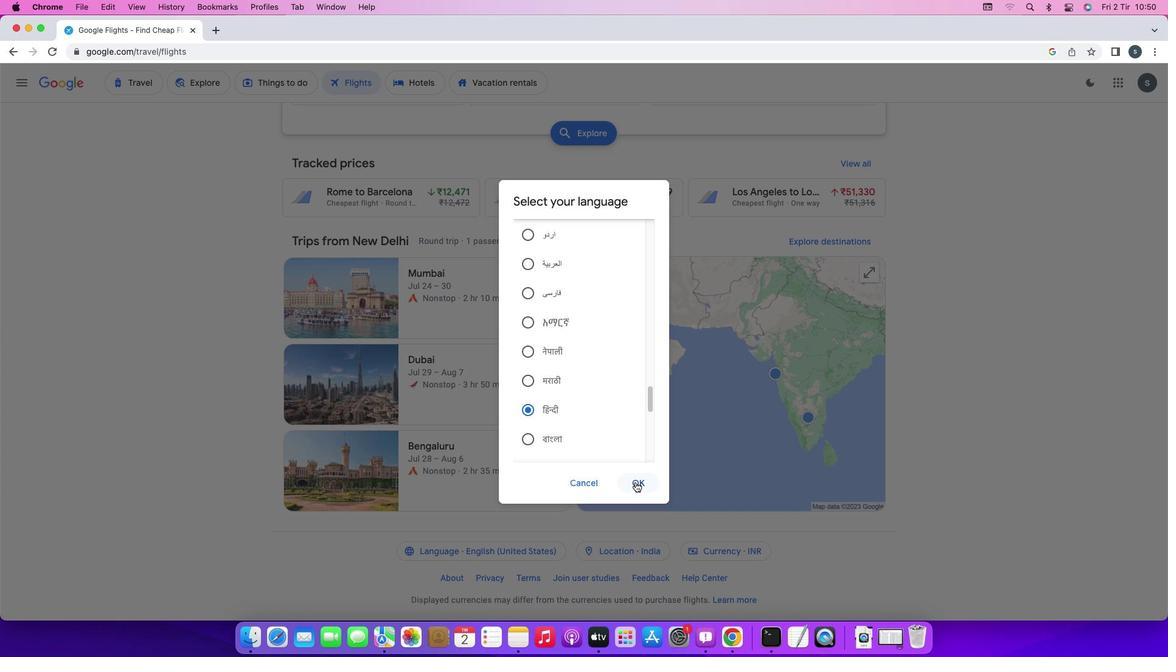
Action: Mouse pressed left at (635, 482)
Screenshot: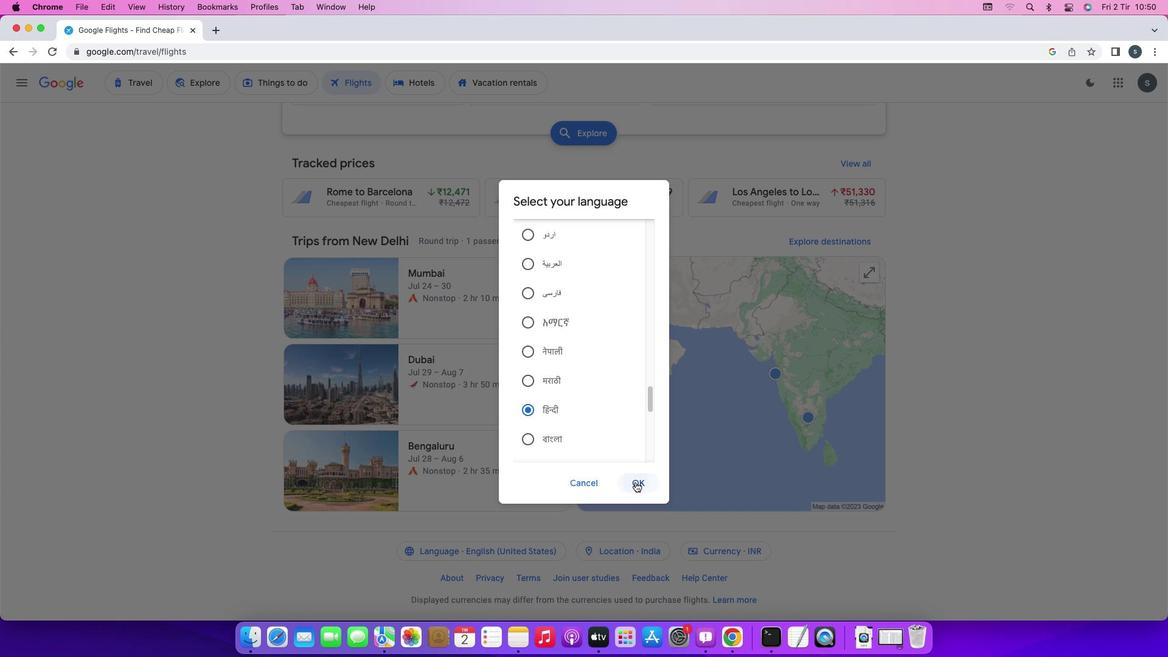 
Action: Mouse moved to (905, 368)
Screenshot: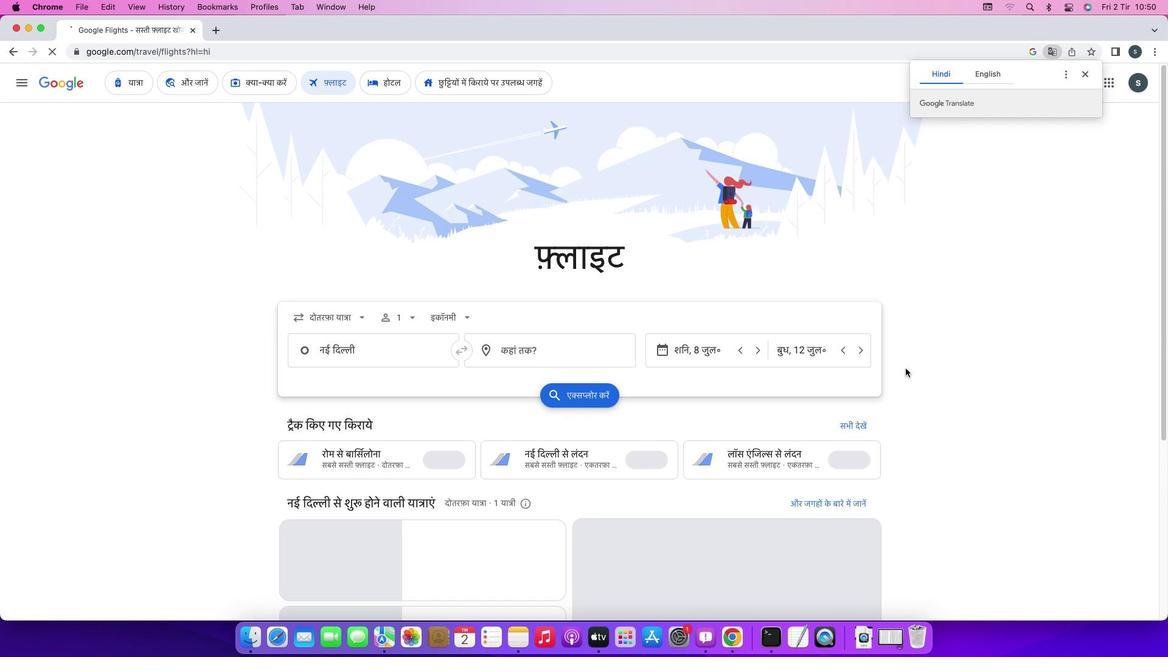 
